Task: Add Corona Extra 6 Pack Bottles to the cart.
Action: Mouse moved to (878, 322)
Screenshot: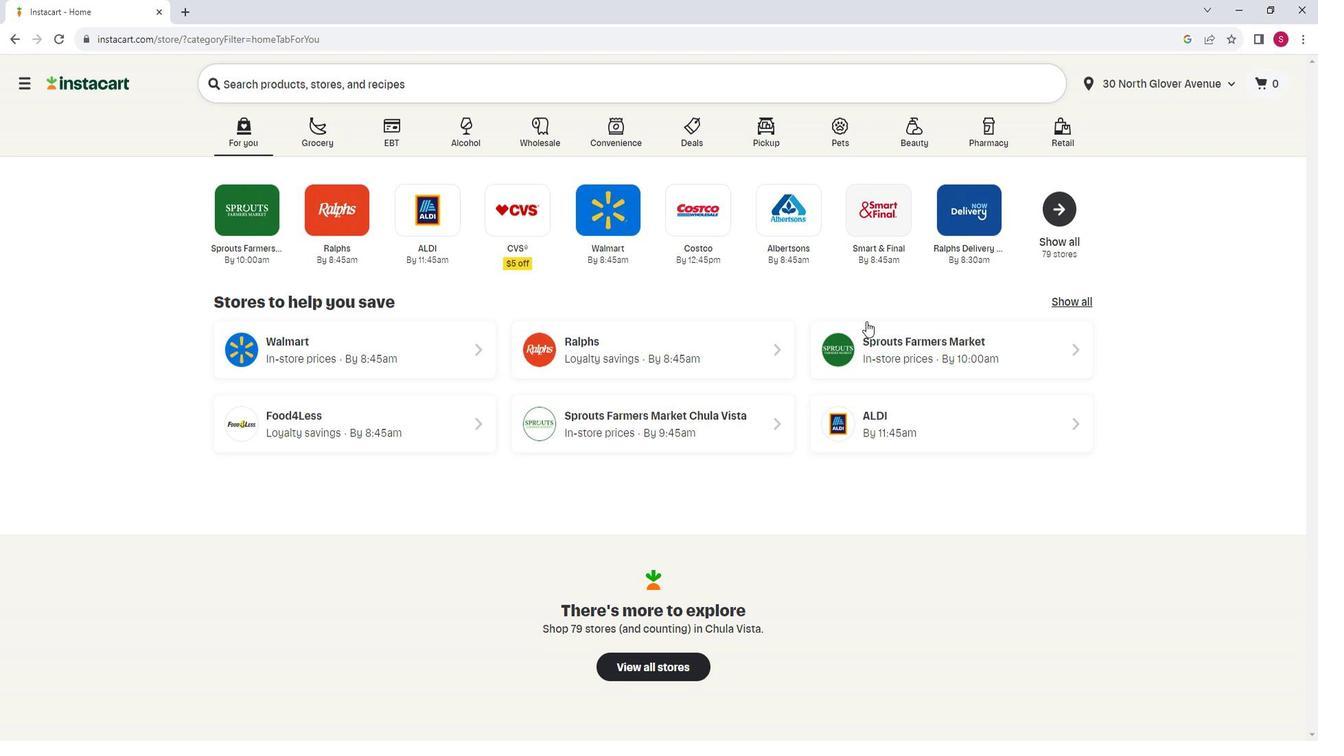 
Action: Mouse pressed left at (878, 322)
Screenshot: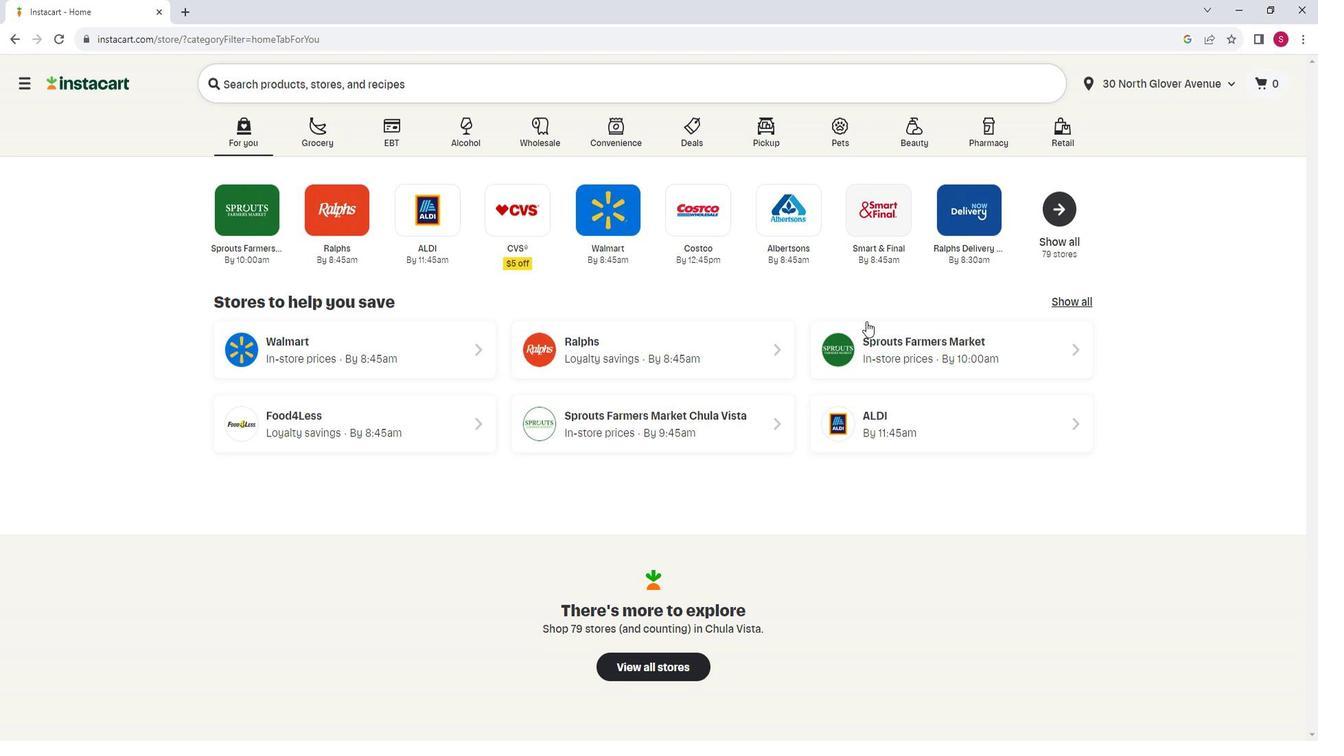 
Action: Mouse moved to (128, 440)
Screenshot: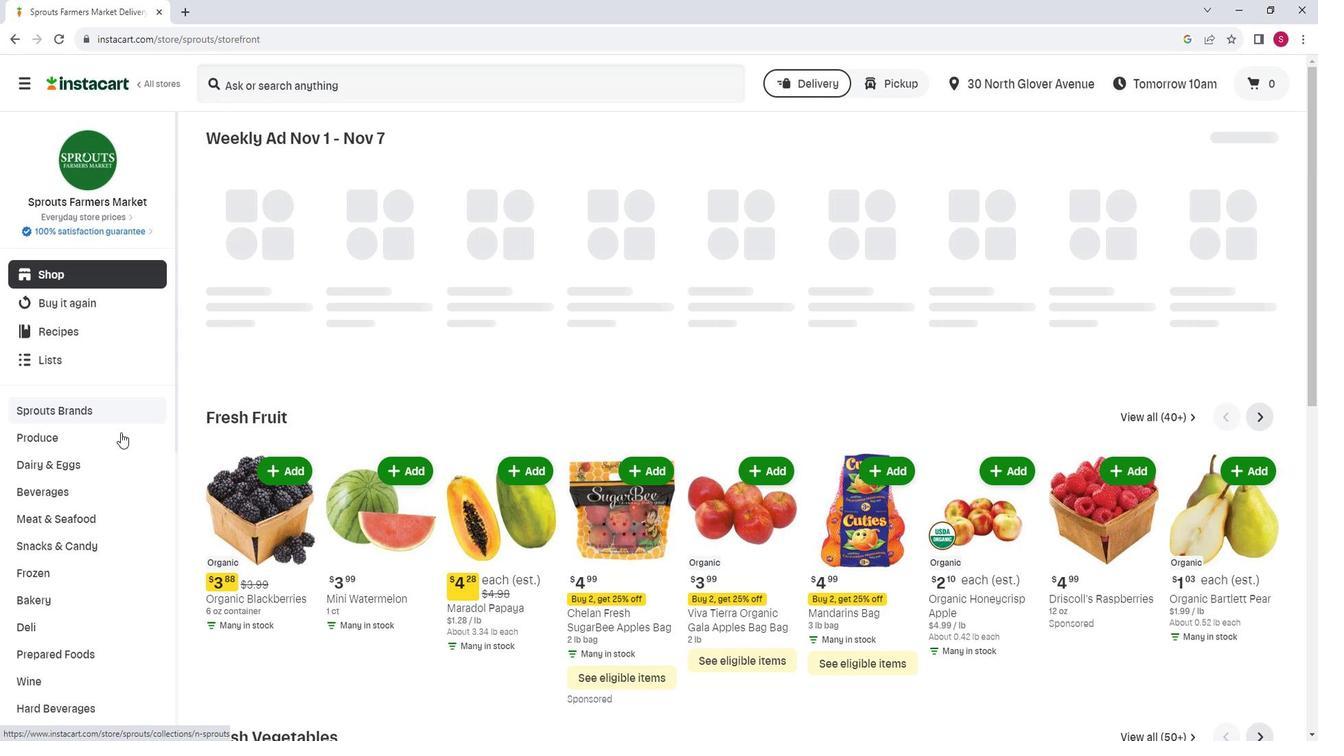 
Action: Mouse scrolled (128, 439) with delta (0, 0)
Screenshot: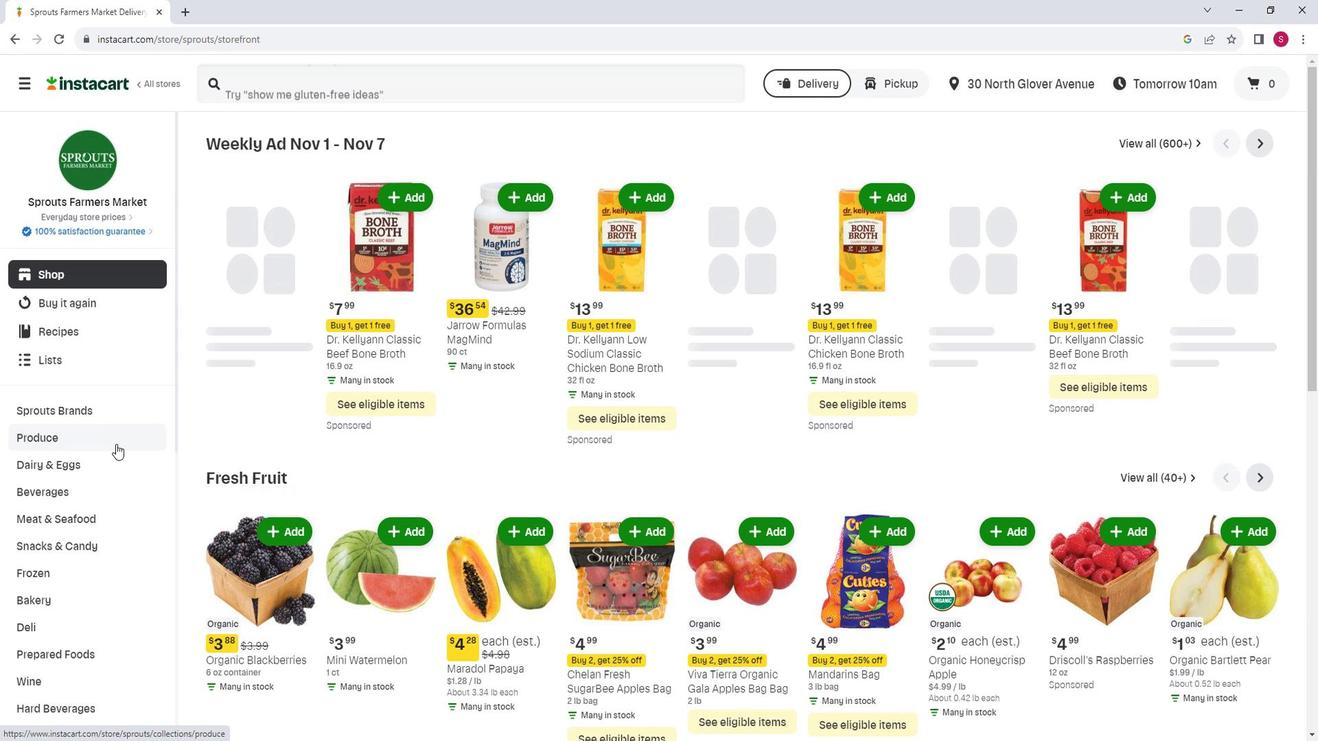
Action: Mouse scrolled (128, 439) with delta (0, 0)
Screenshot: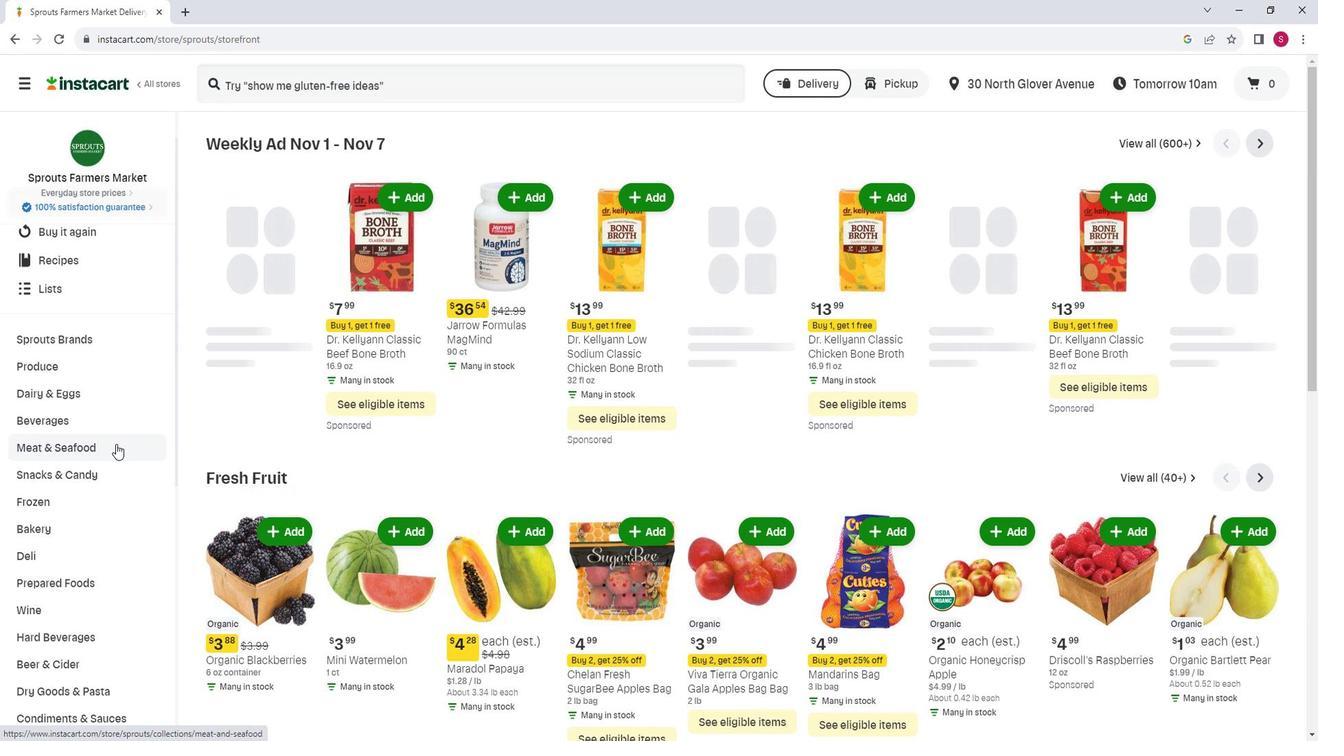 
Action: Mouse moved to (97, 645)
Screenshot: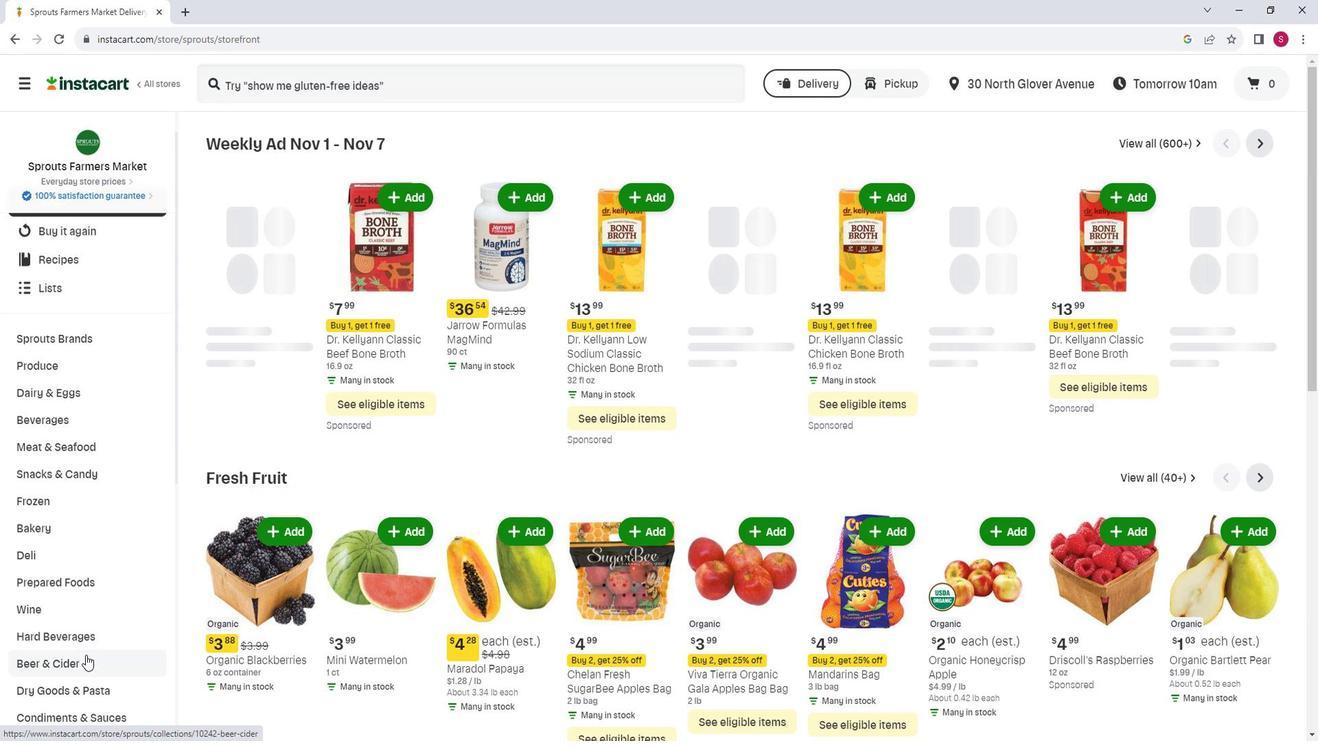 
Action: Mouse pressed left at (97, 645)
Screenshot: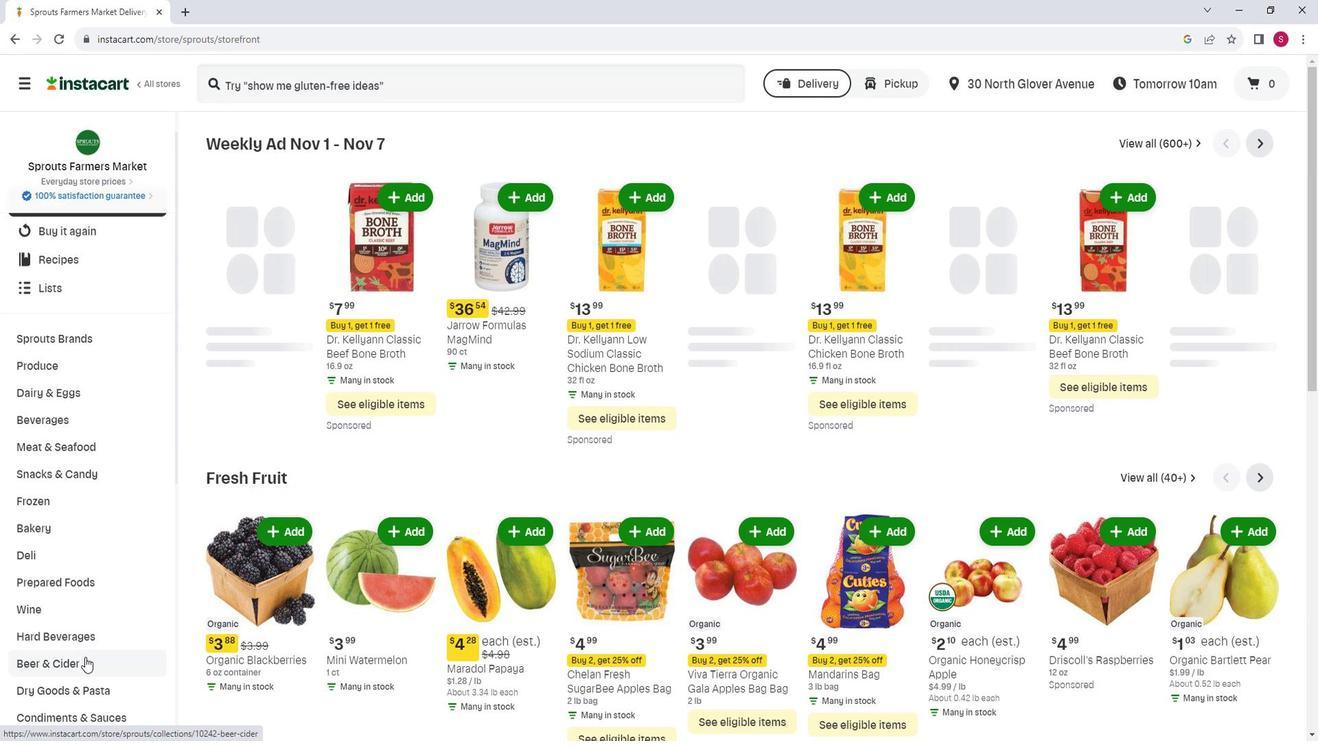 
Action: Mouse moved to (440, 188)
Screenshot: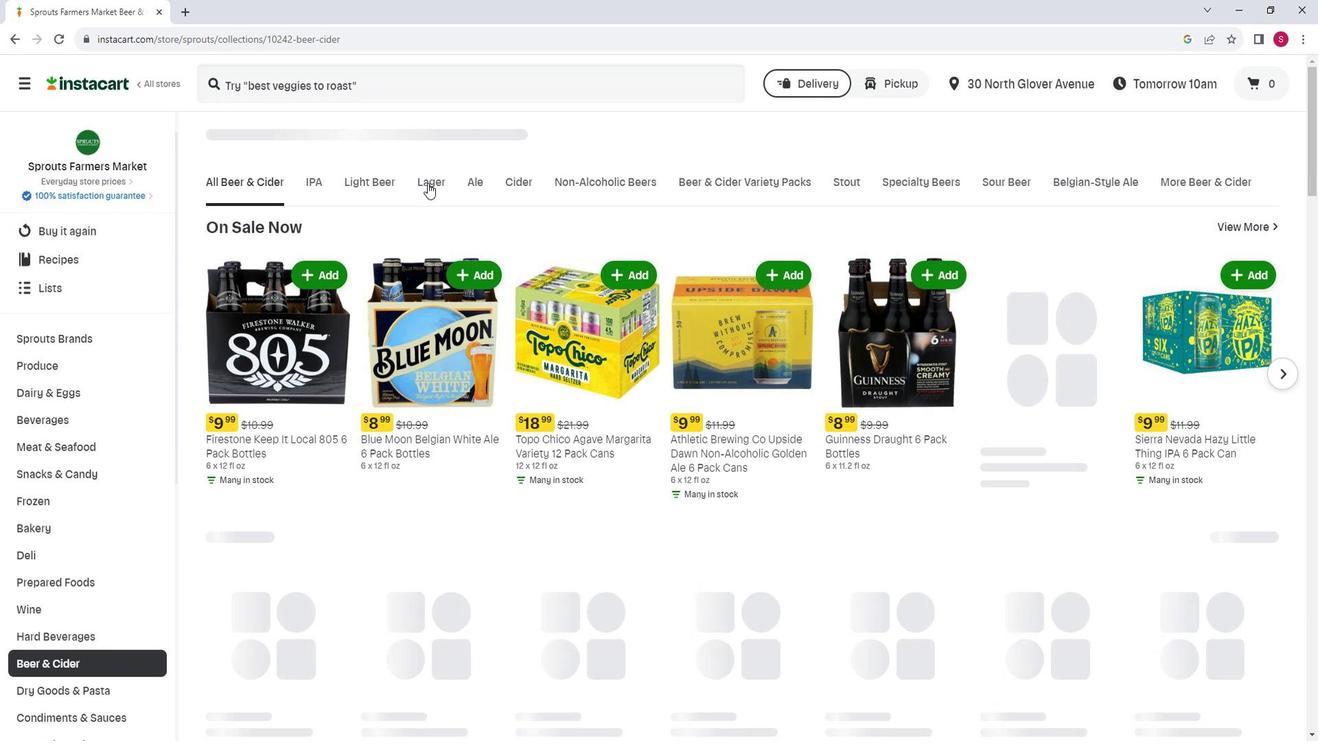 
Action: Mouse pressed left at (440, 188)
Screenshot: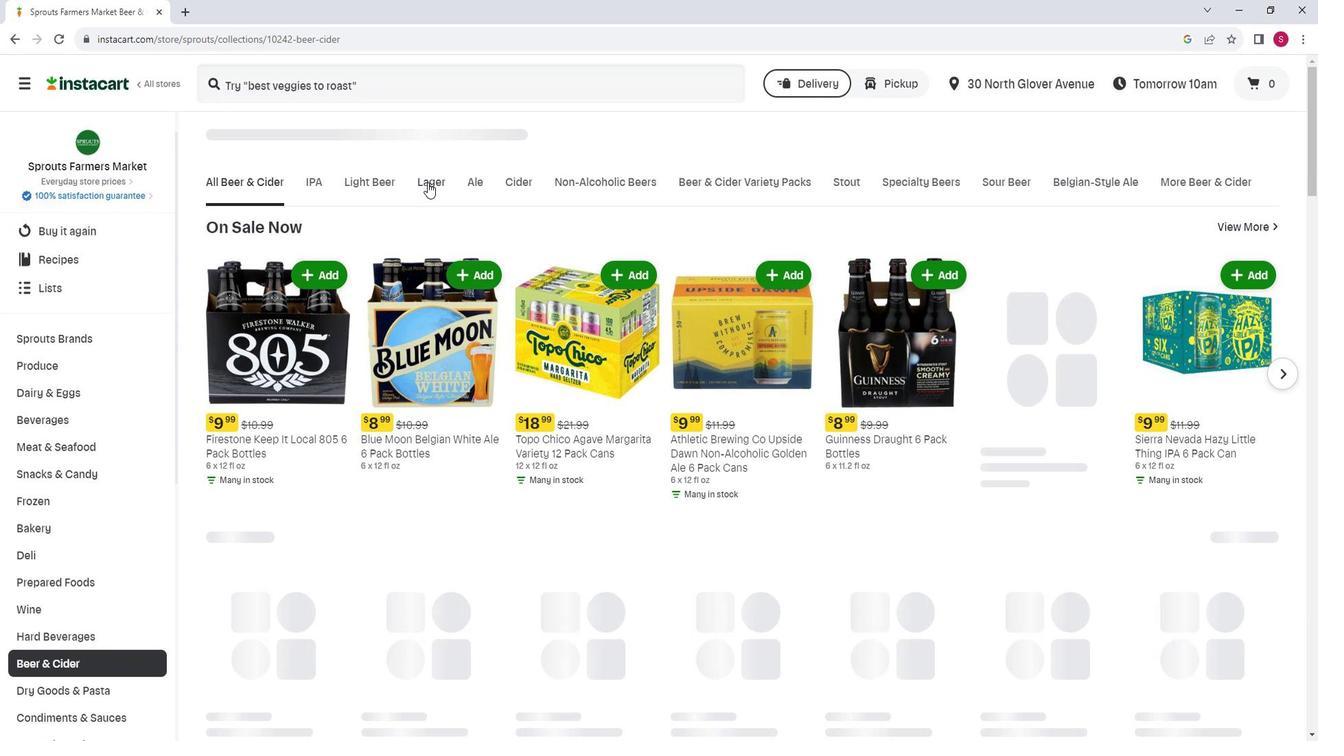 
Action: Mouse moved to (489, 276)
Screenshot: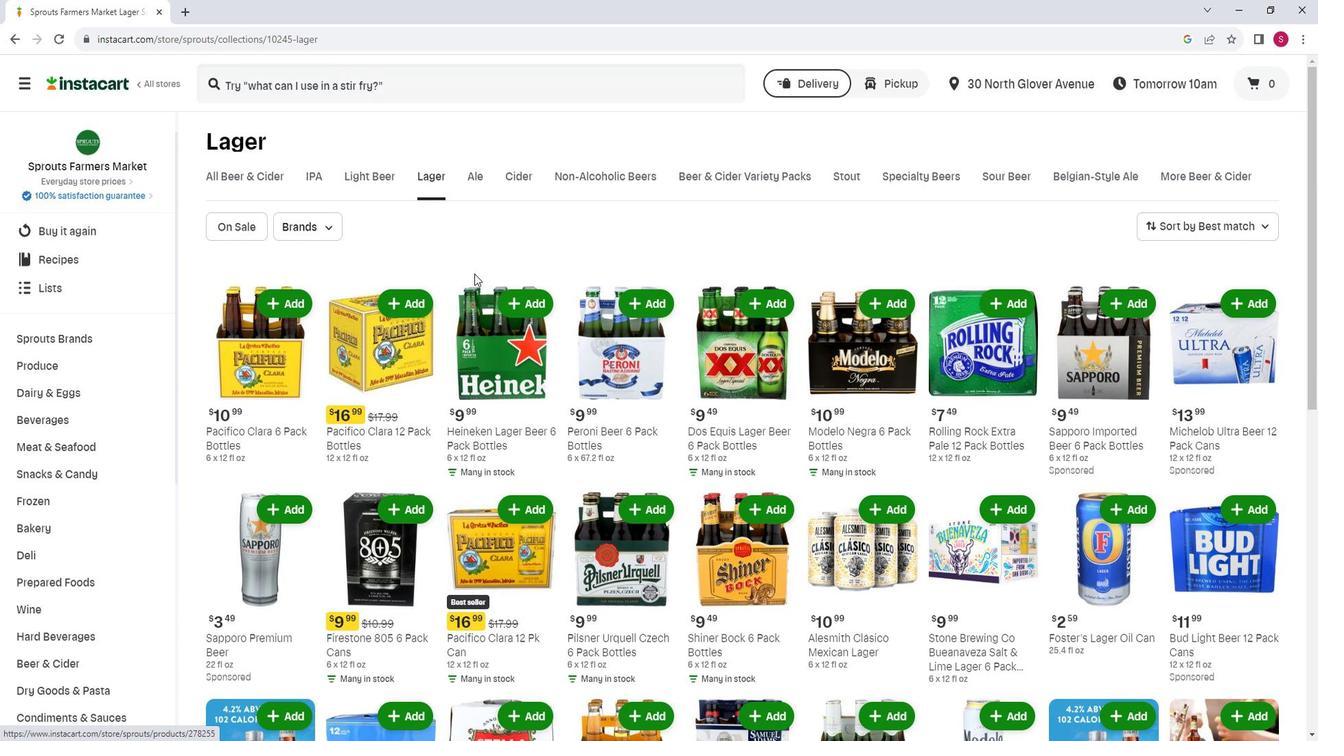 
Action: Mouse scrolled (489, 275) with delta (0, 0)
Screenshot: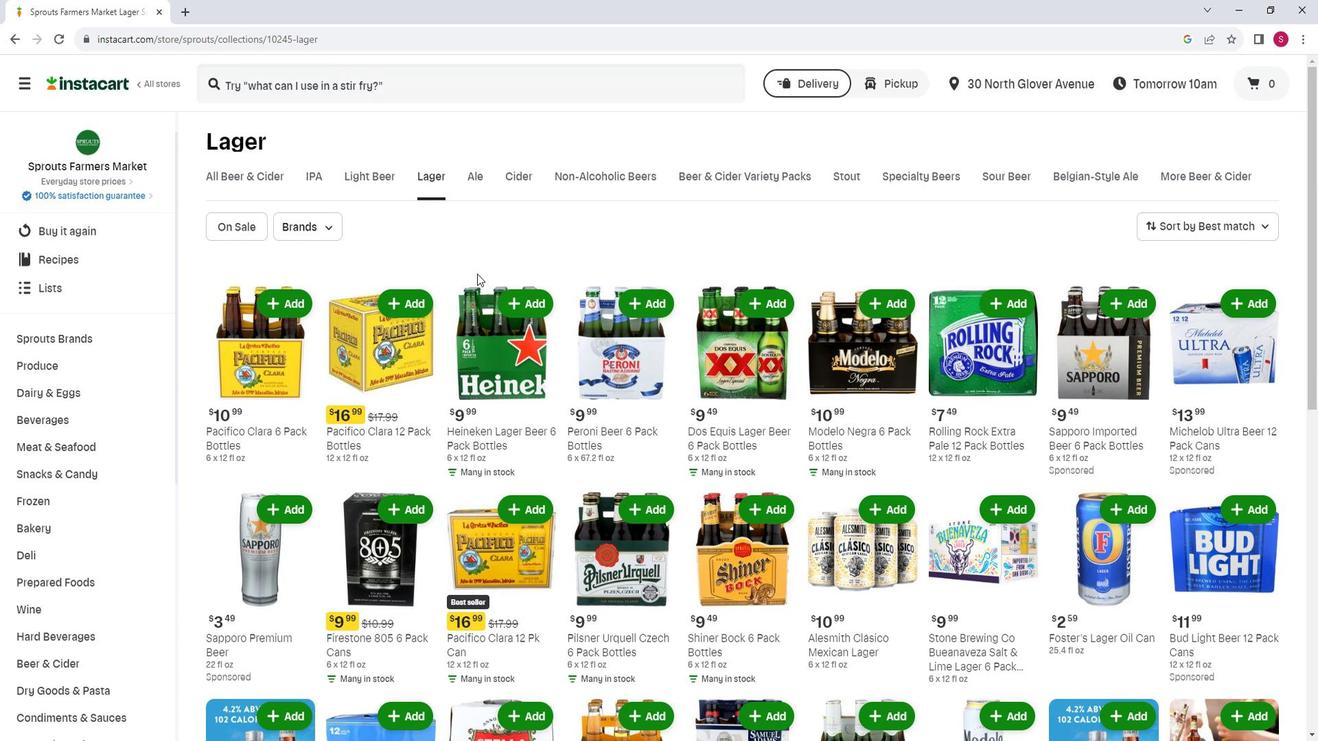 
Action: Mouse scrolled (489, 275) with delta (0, 0)
Screenshot: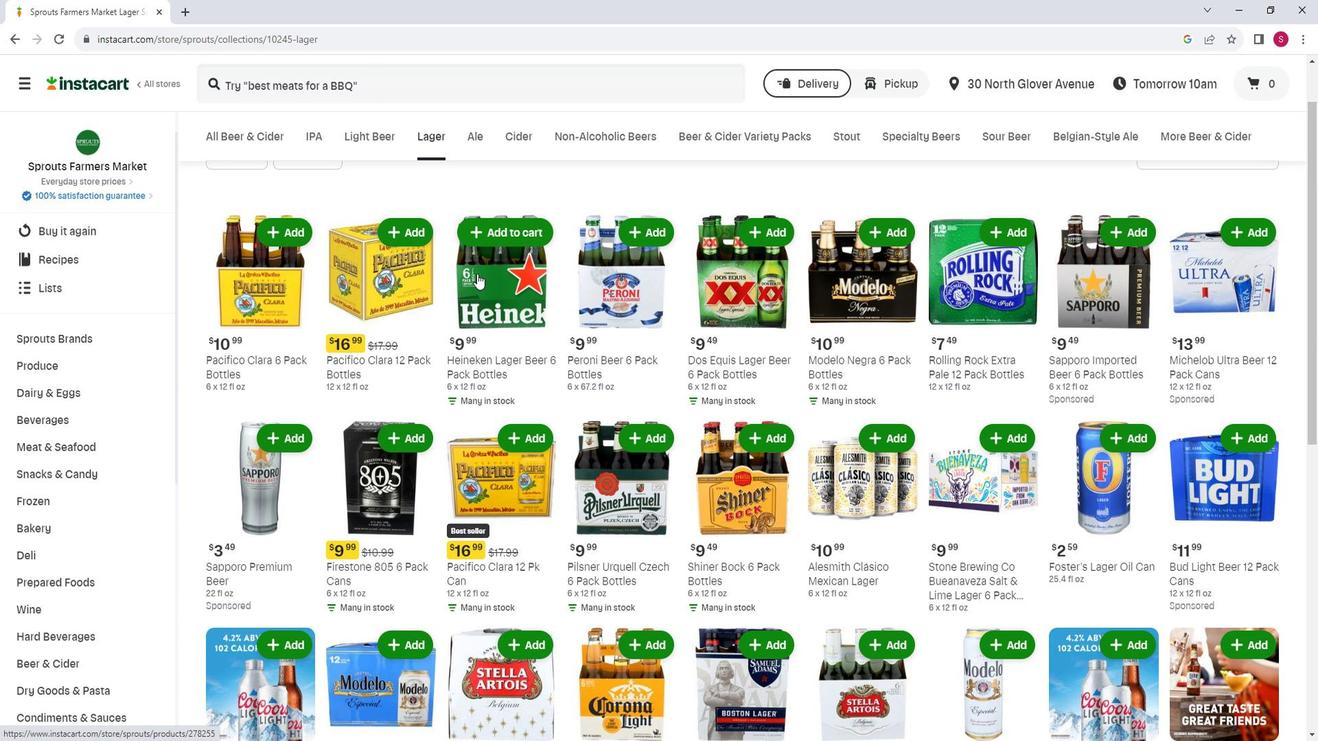 
Action: Mouse moved to (494, 299)
Screenshot: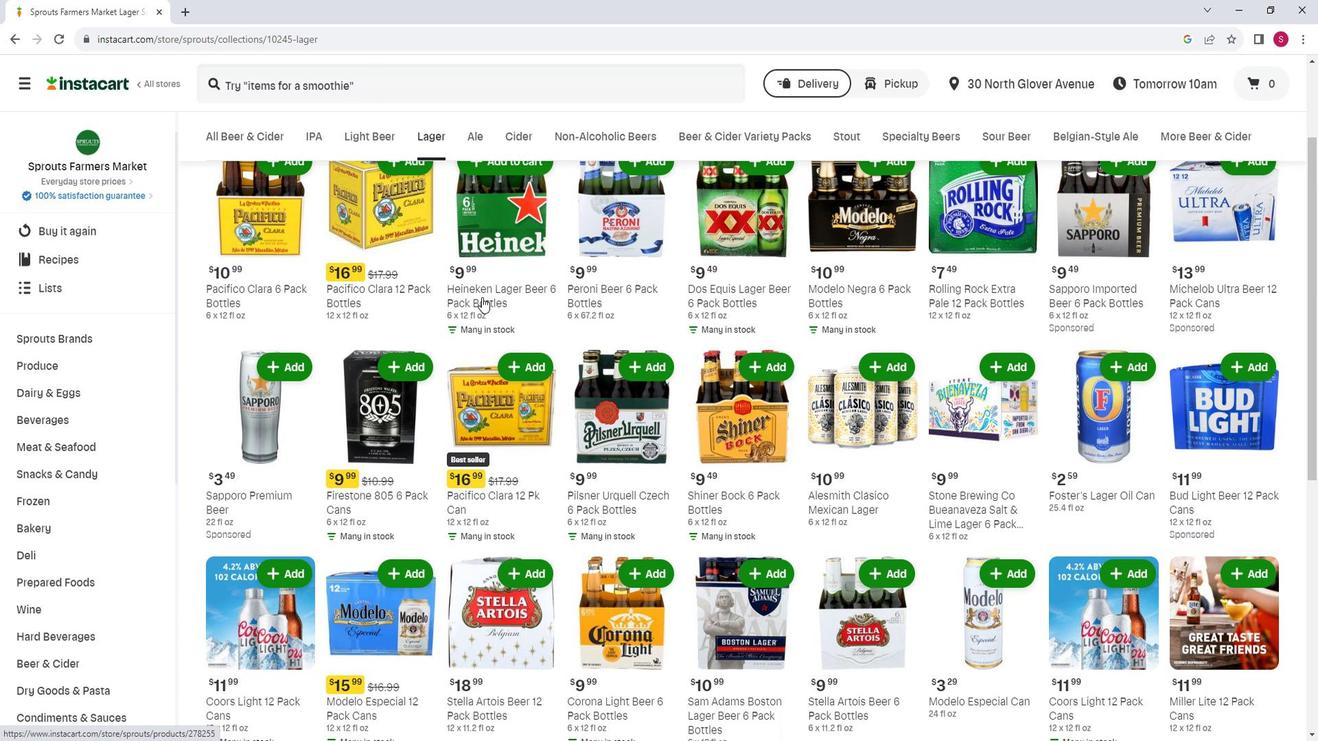 
Action: Mouse scrolled (494, 298) with delta (0, 0)
Screenshot: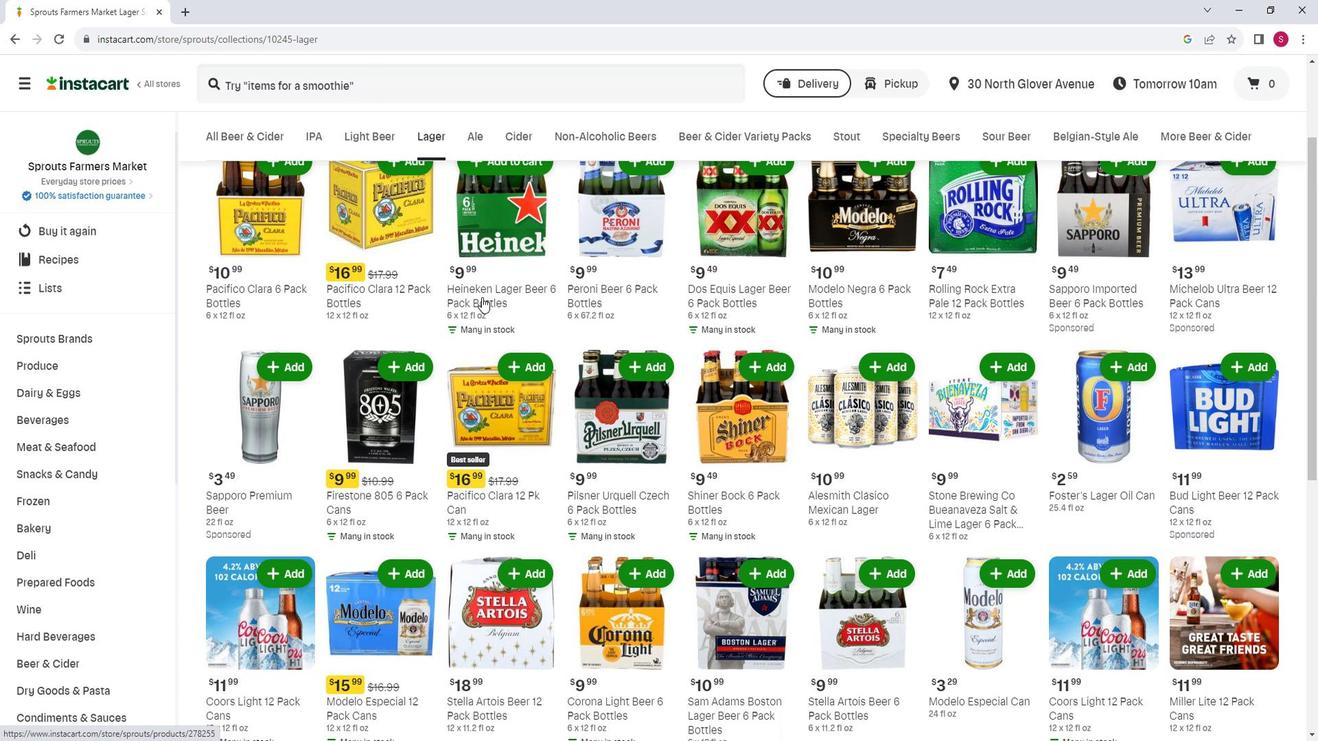 
Action: Mouse scrolled (494, 298) with delta (0, 0)
Screenshot: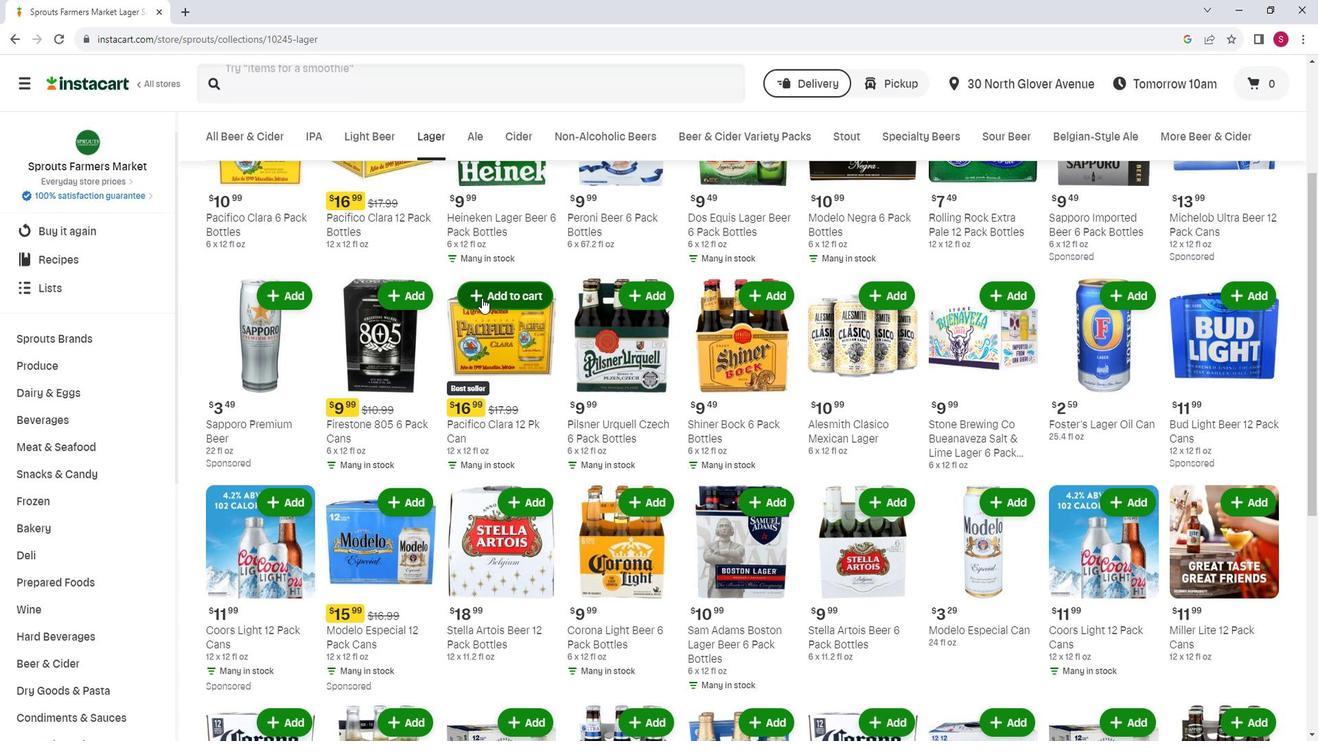 
Action: Mouse scrolled (494, 298) with delta (0, 0)
Screenshot: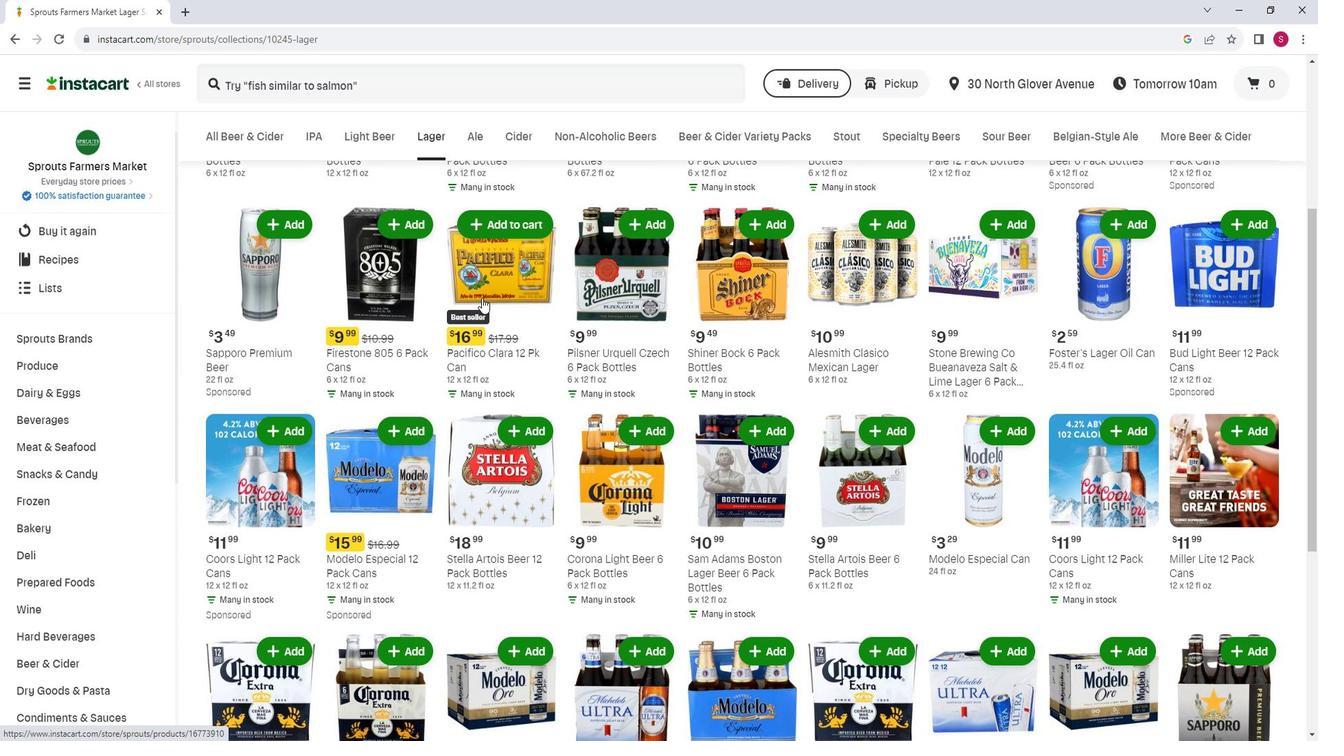
Action: Mouse scrolled (494, 298) with delta (0, 0)
Screenshot: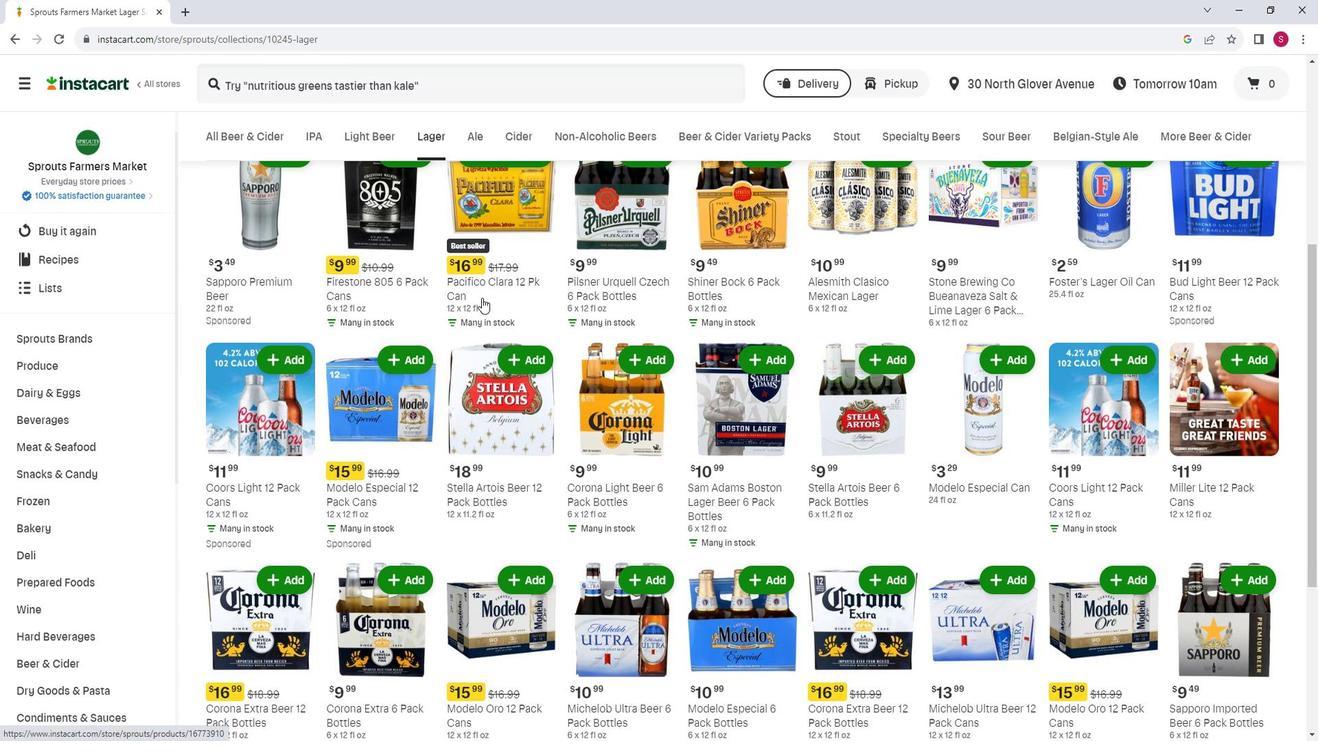 
Action: Mouse scrolled (494, 298) with delta (0, 0)
Screenshot: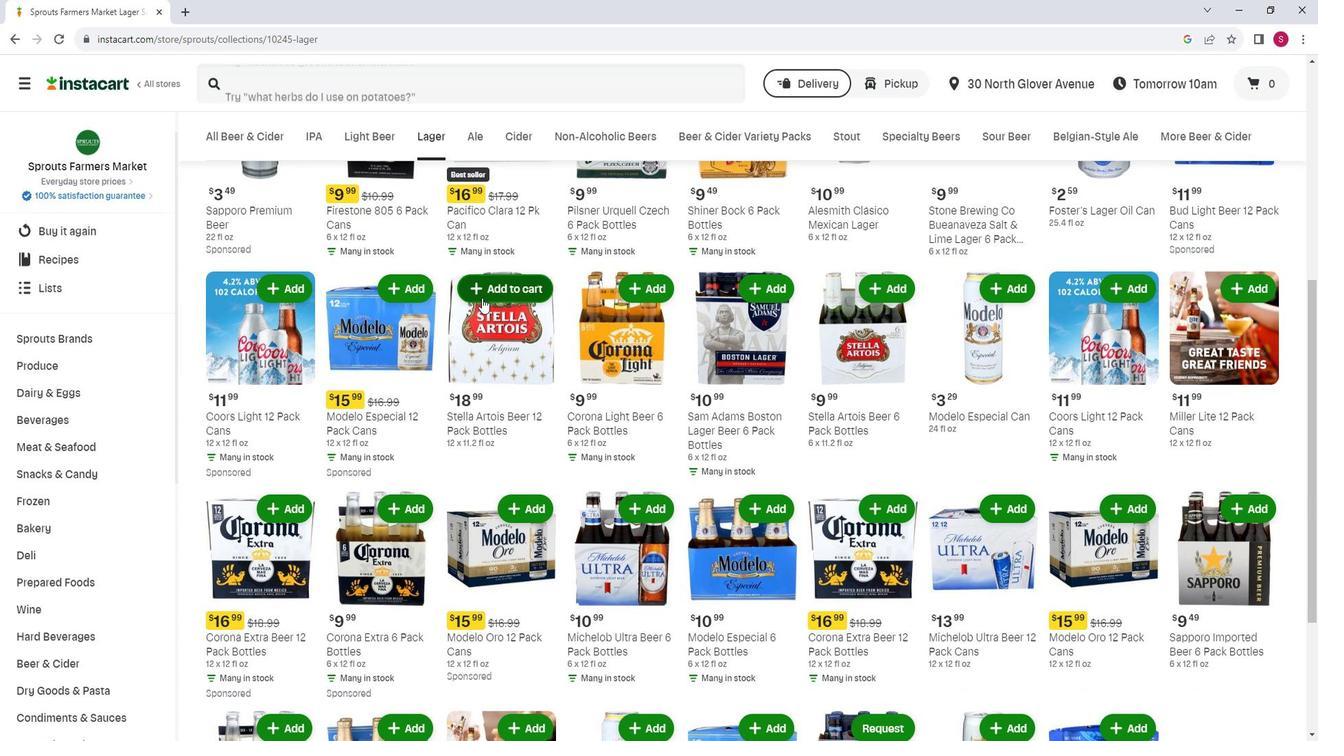 
Action: Mouse scrolled (494, 298) with delta (0, 0)
Screenshot: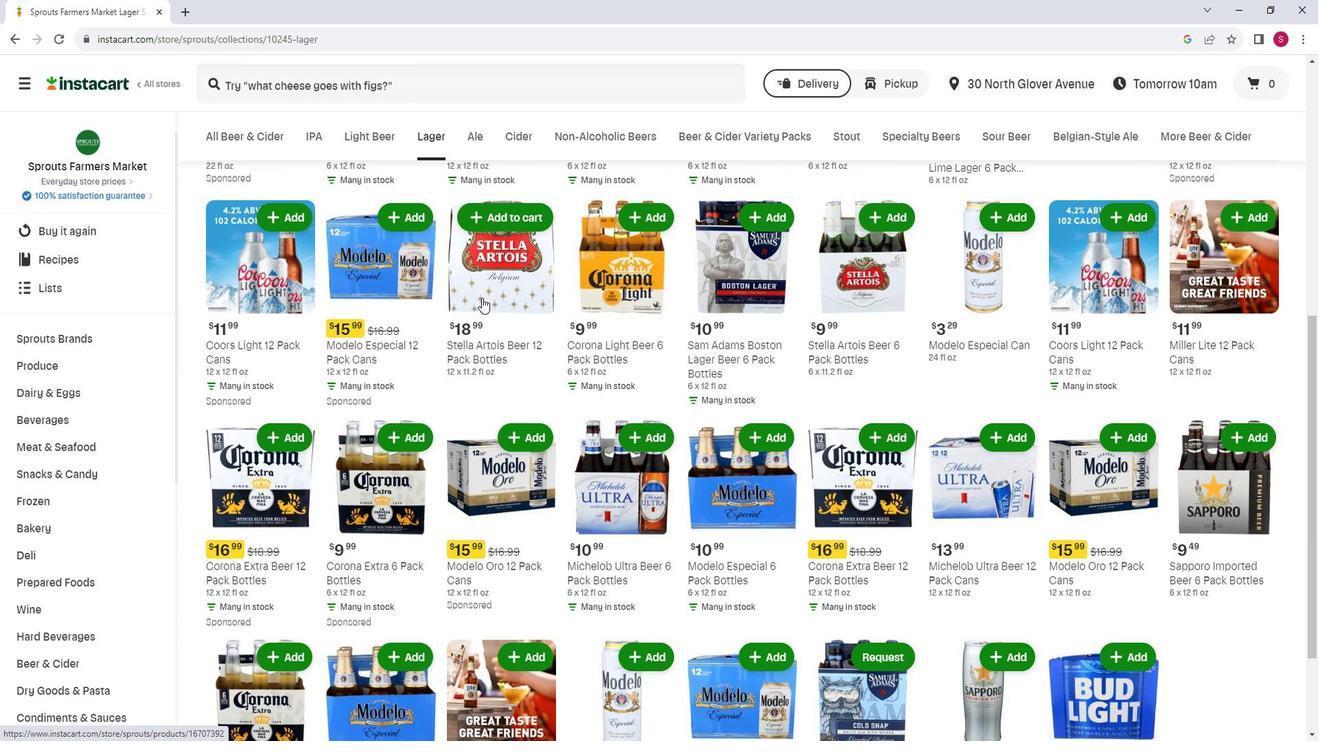 
Action: Mouse moved to (433, 369)
Screenshot: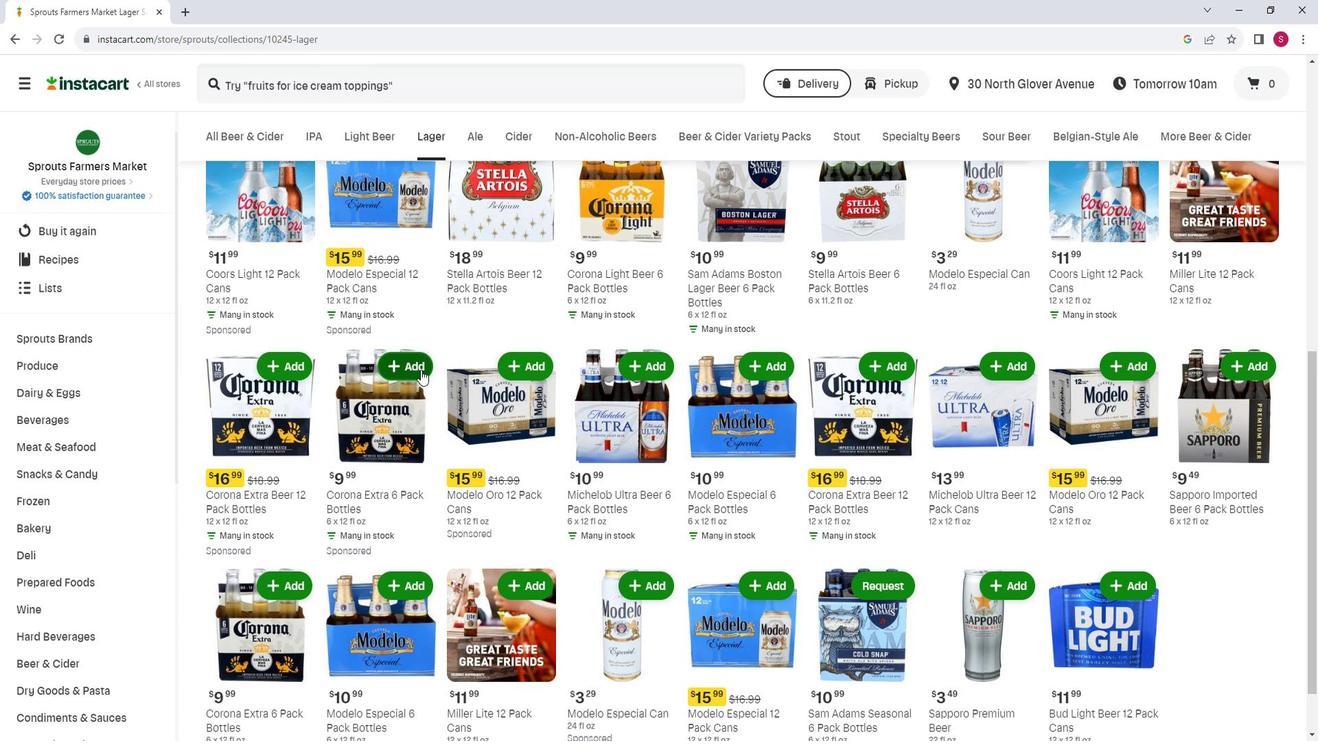 
Action: Mouse pressed left at (433, 369)
Screenshot: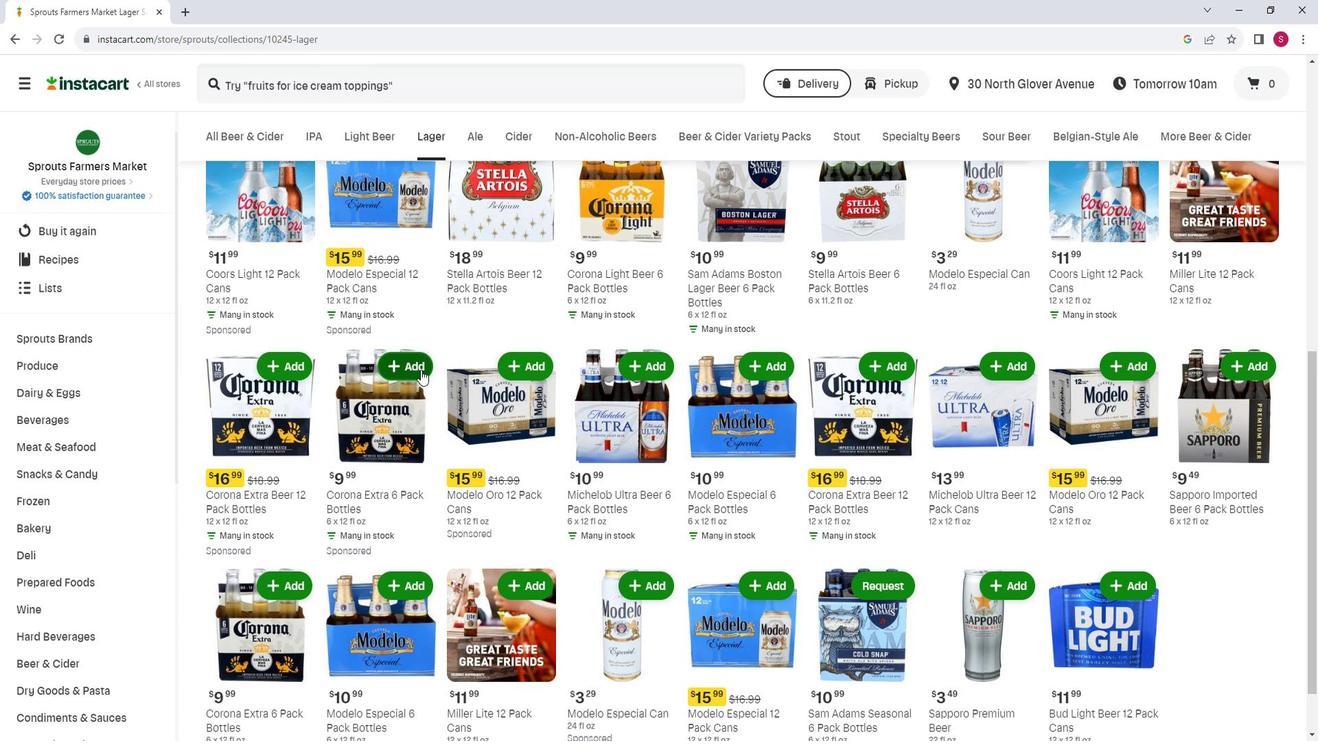 
Action: Mouse moved to (447, 330)
Screenshot: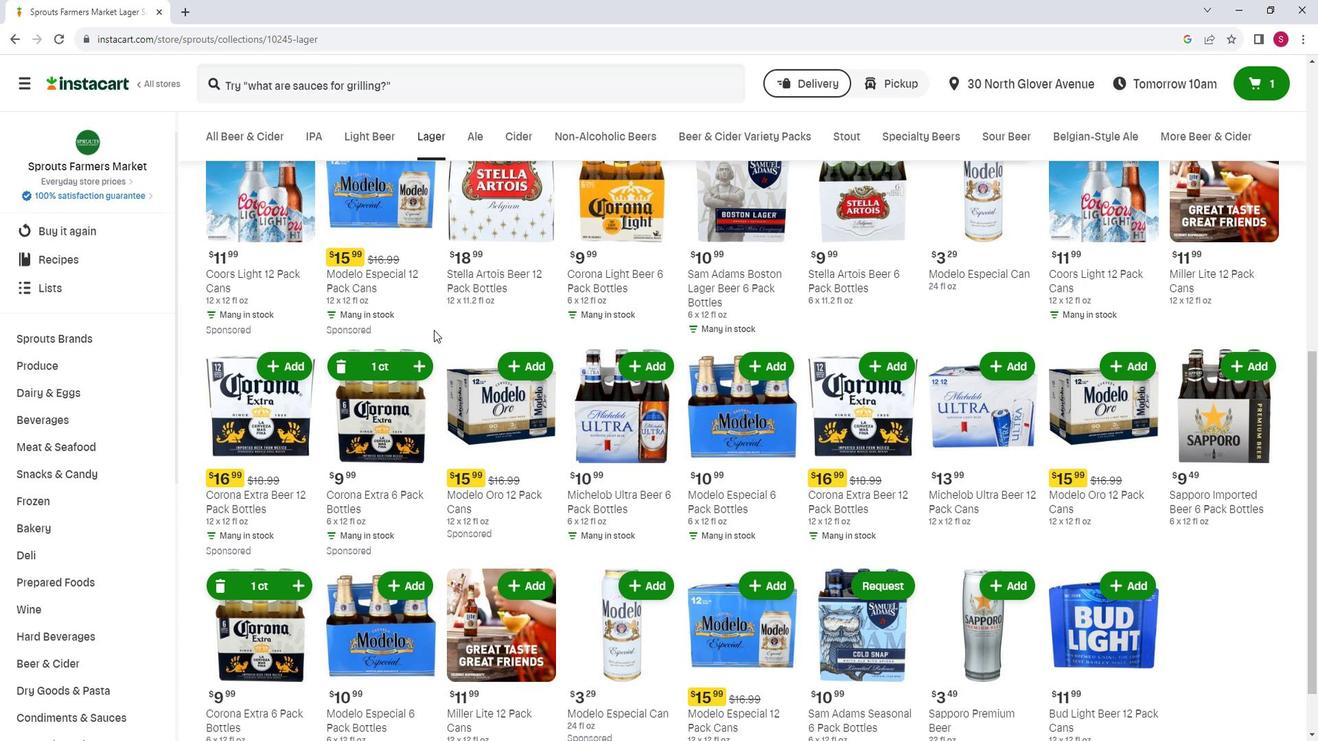 
